 Task: Select the workspace "Agenda".
Action: Mouse moved to (344, 84)
Screenshot: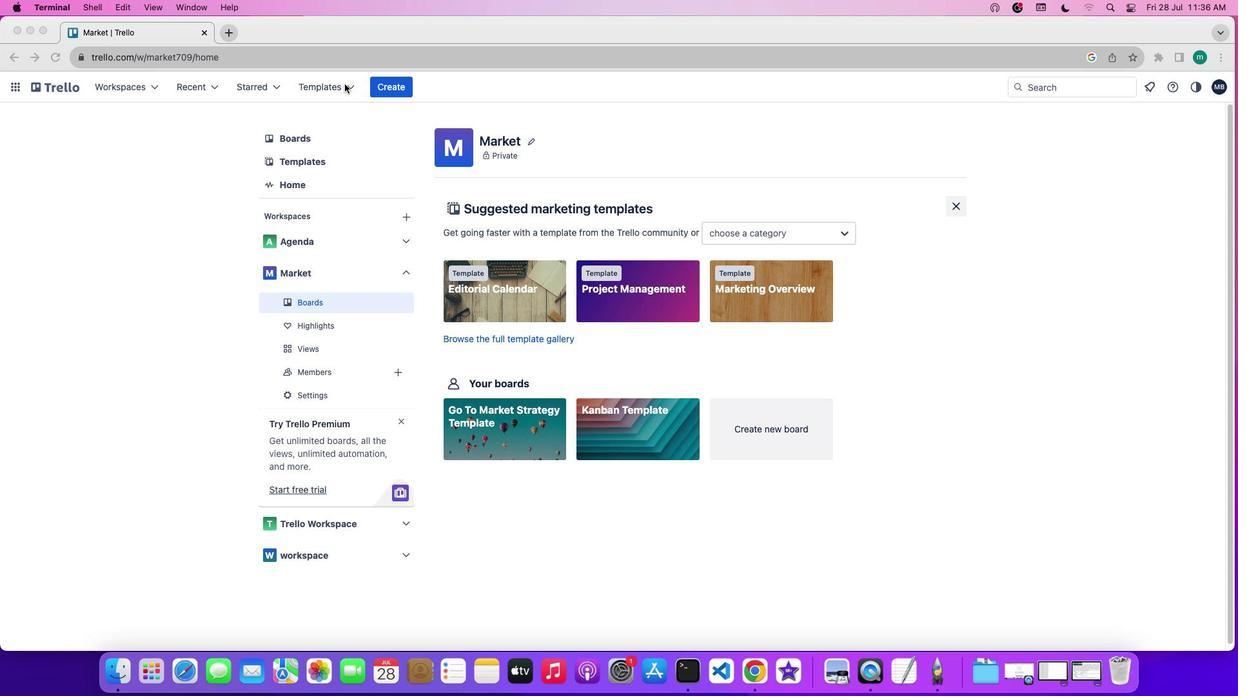 
Action: Mouse pressed left at (344, 84)
Screenshot: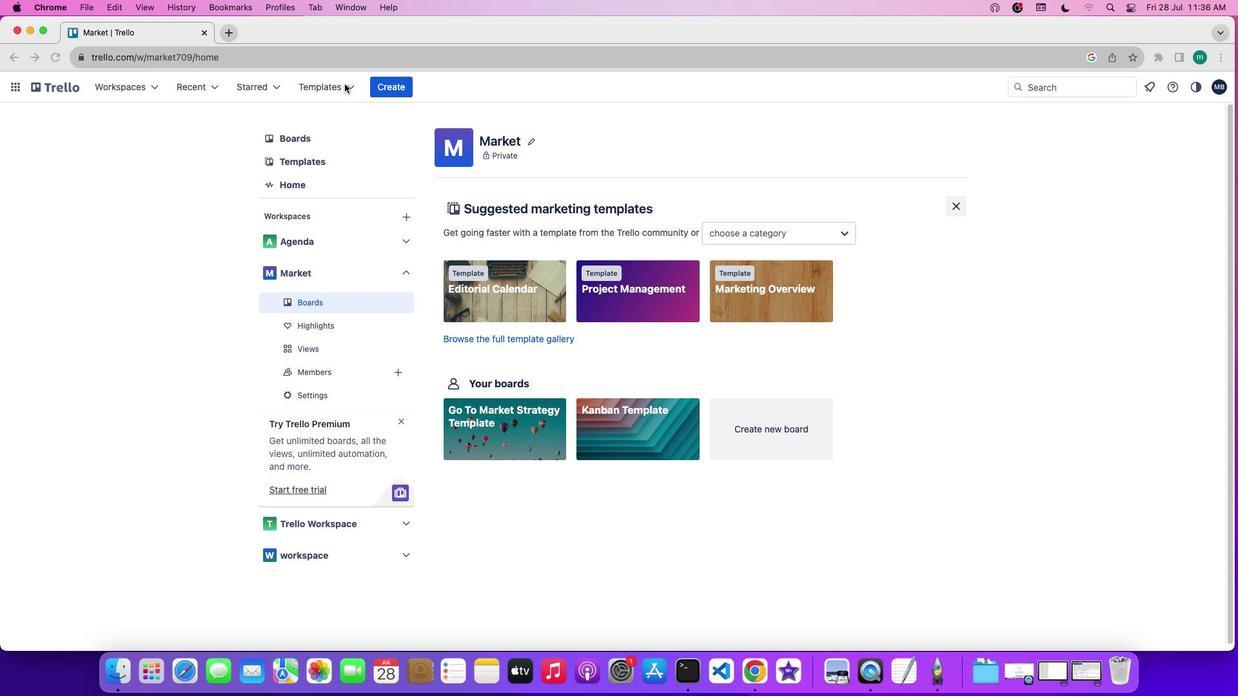 
Action: Mouse pressed left at (344, 84)
Screenshot: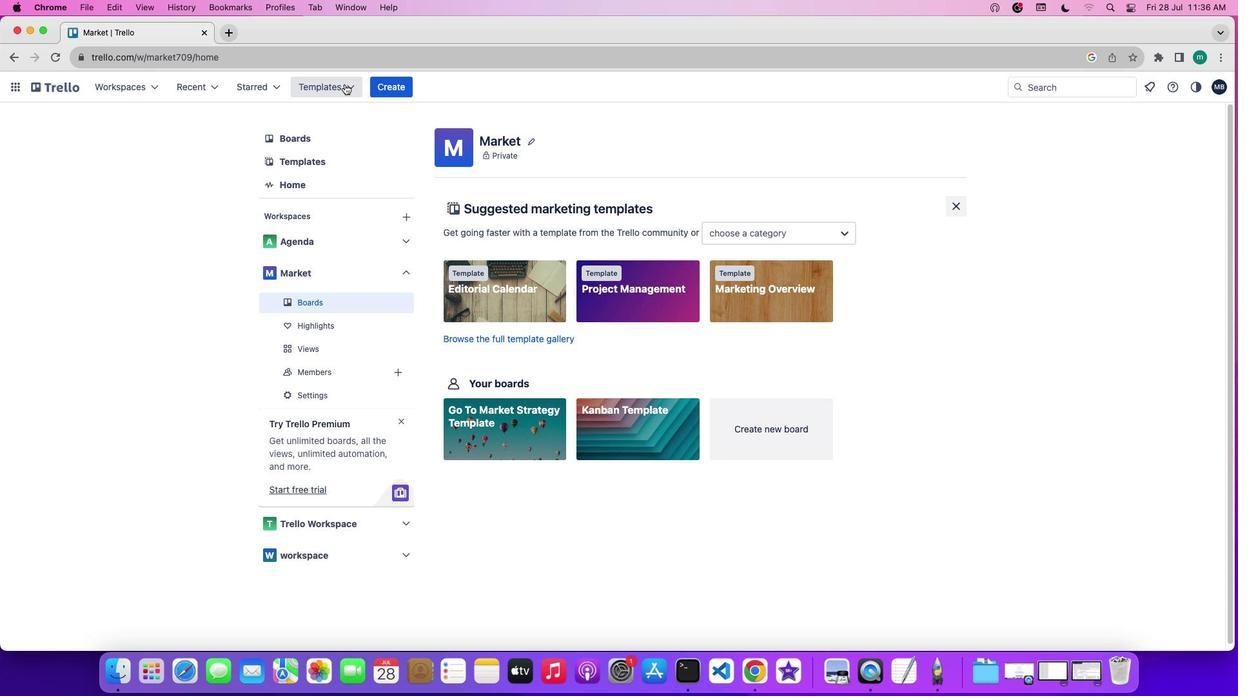 
Action: Mouse moved to (383, 316)
Screenshot: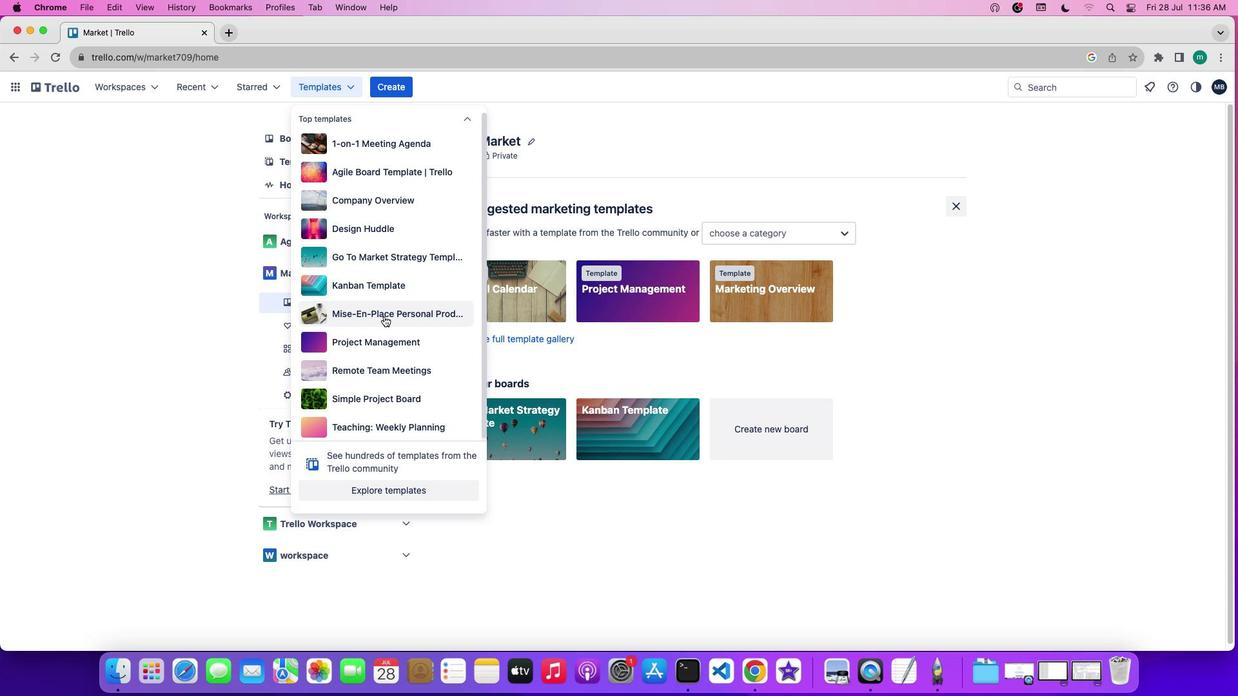 
Action: Mouse pressed left at (383, 316)
Screenshot: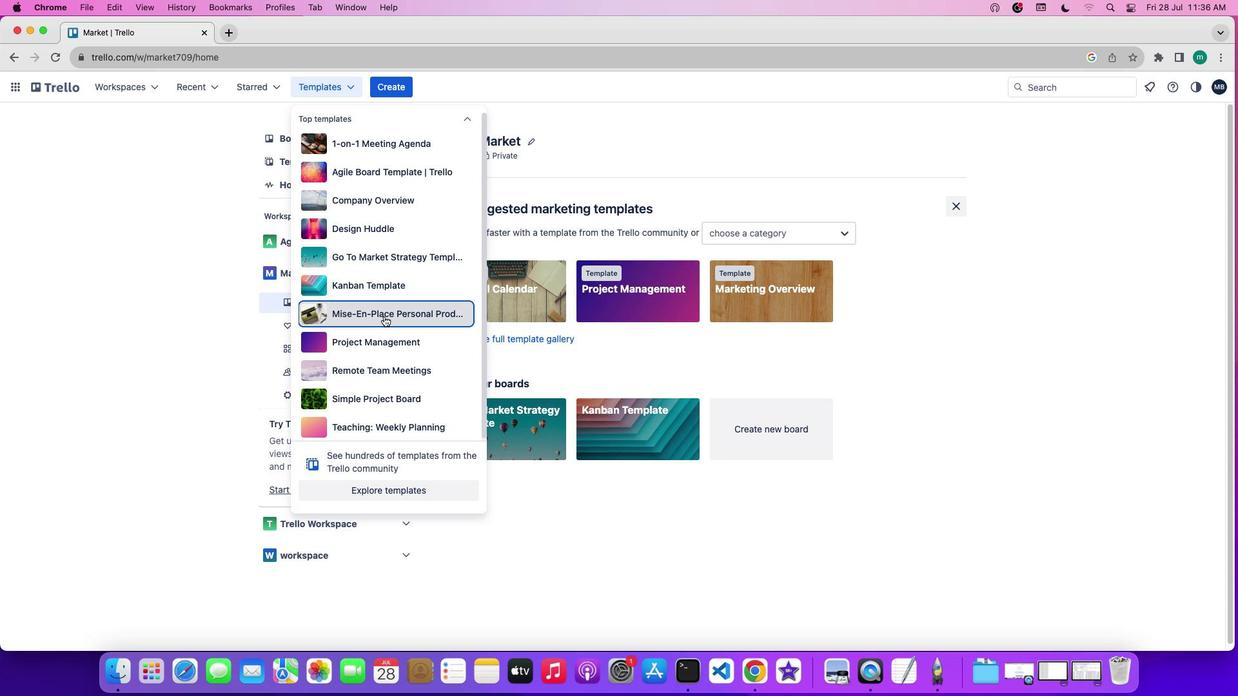 
Action: Mouse moved to (470, 279)
Screenshot: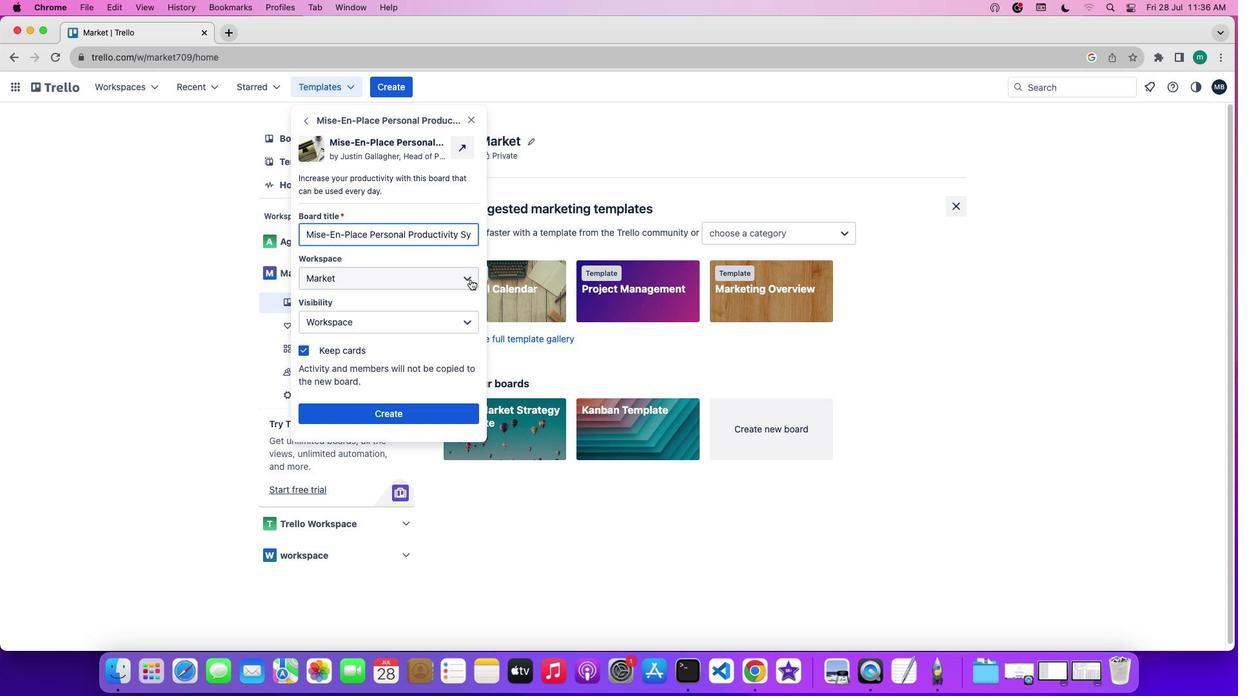 
Action: Mouse pressed left at (470, 279)
Screenshot: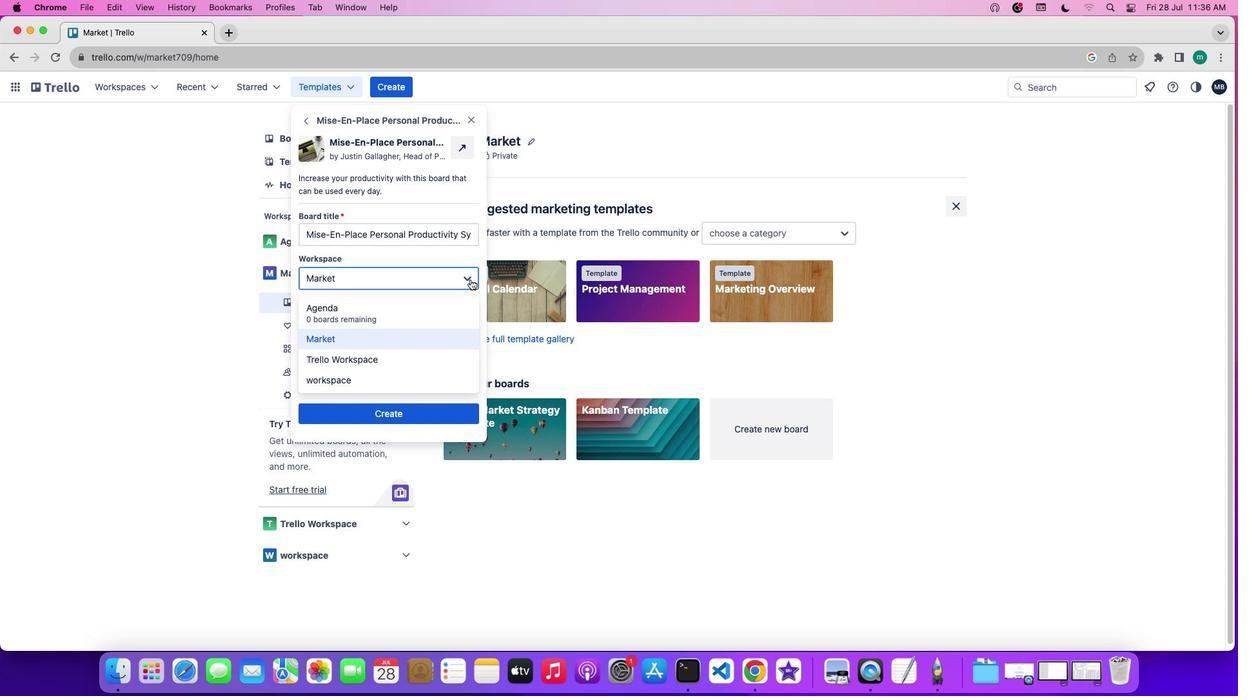 
Action: Mouse moved to (456, 310)
Screenshot: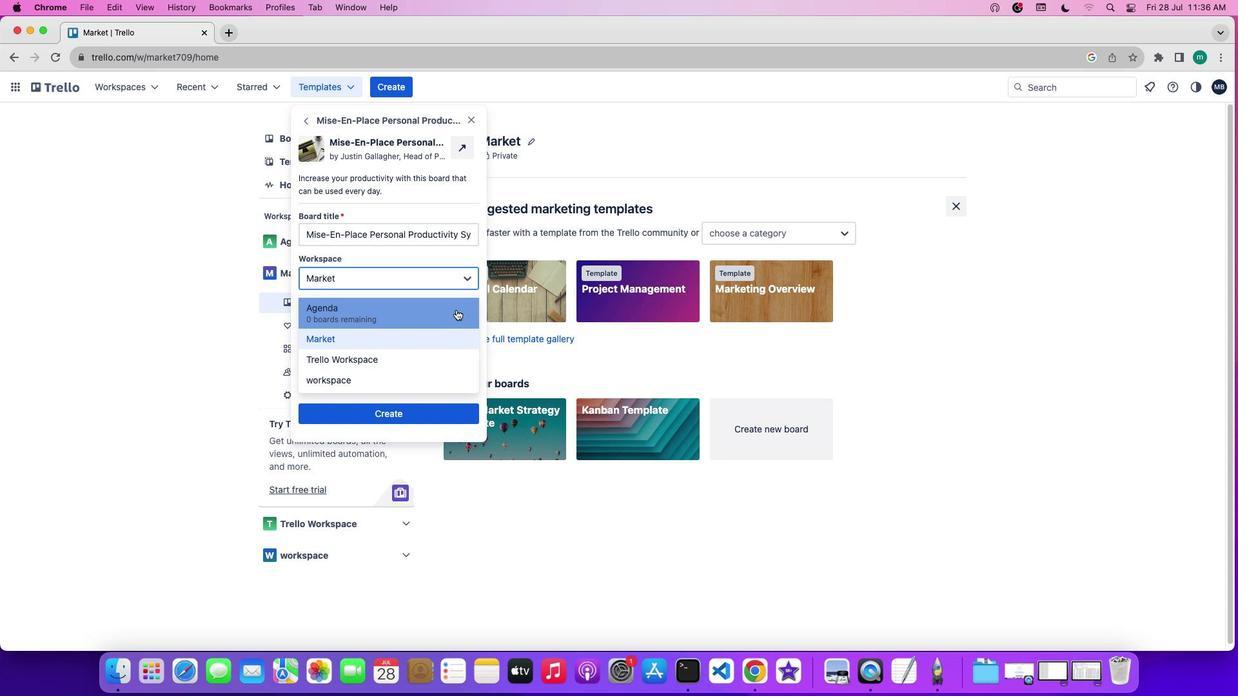 
Action: Mouse pressed left at (456, 310)
Screenshot: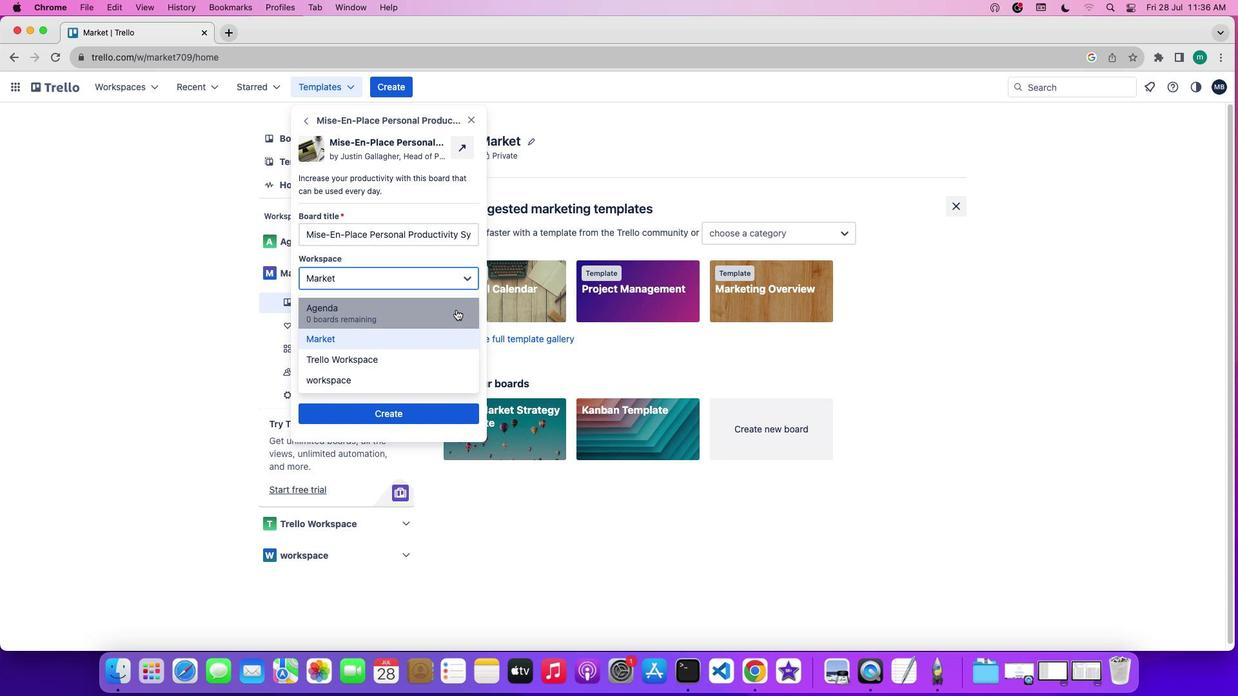 
